 Task: Create a task  Upgrade and migrate company customer relationship management (CRM) to a cloud-based solution , assign it to team member softage.3@softage.net in the project AgileHero and update the status of the task to  On Track  , set the priority of the task to High
Action: Mouse moved to (60, 422)
Screenshot: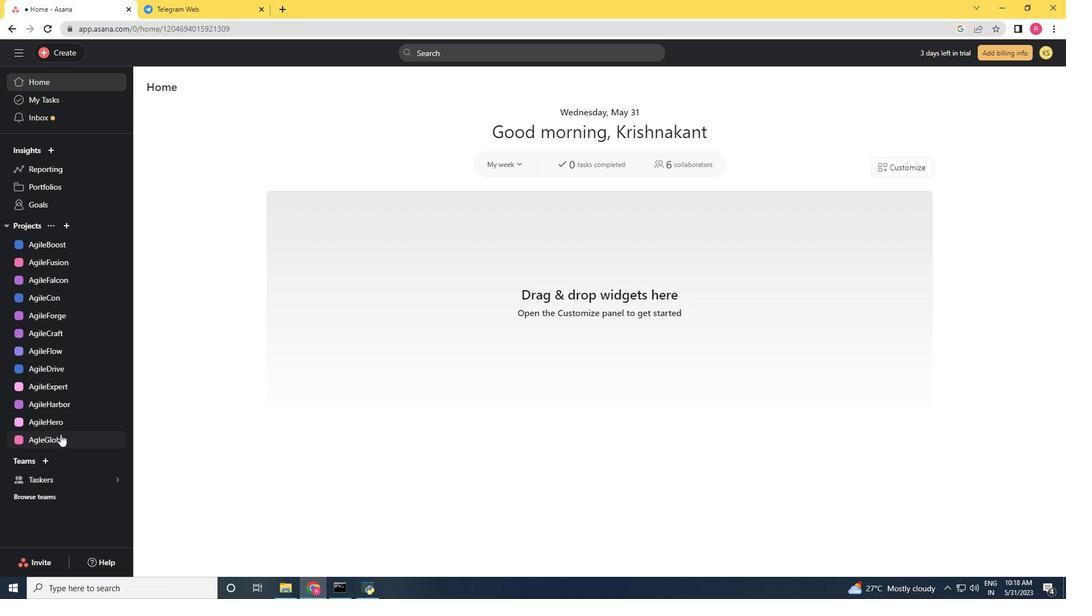 
Action: Mouse pressed left at (60, 422)
Screenshot: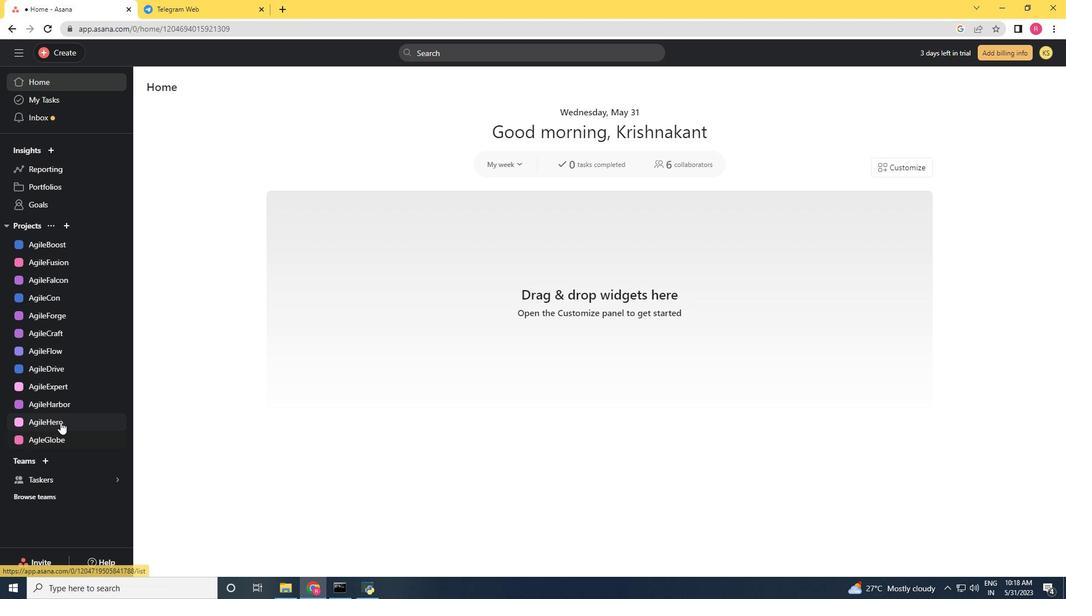 
Action: Mouse moved to (63, 47)
Screenshot: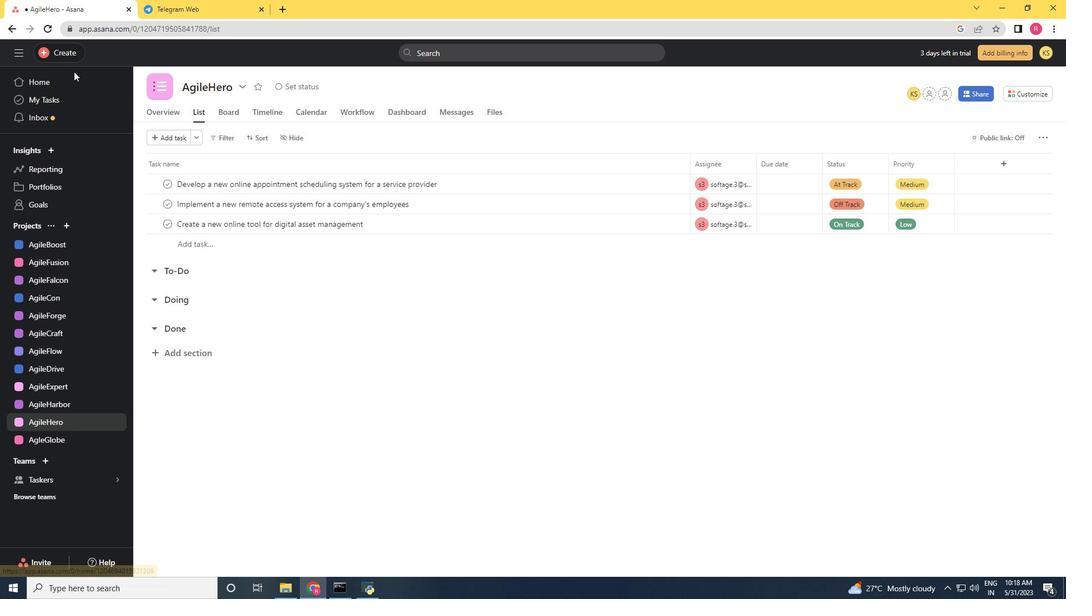 
Action: Mouse pressed left at (63, 47)
Screenshot: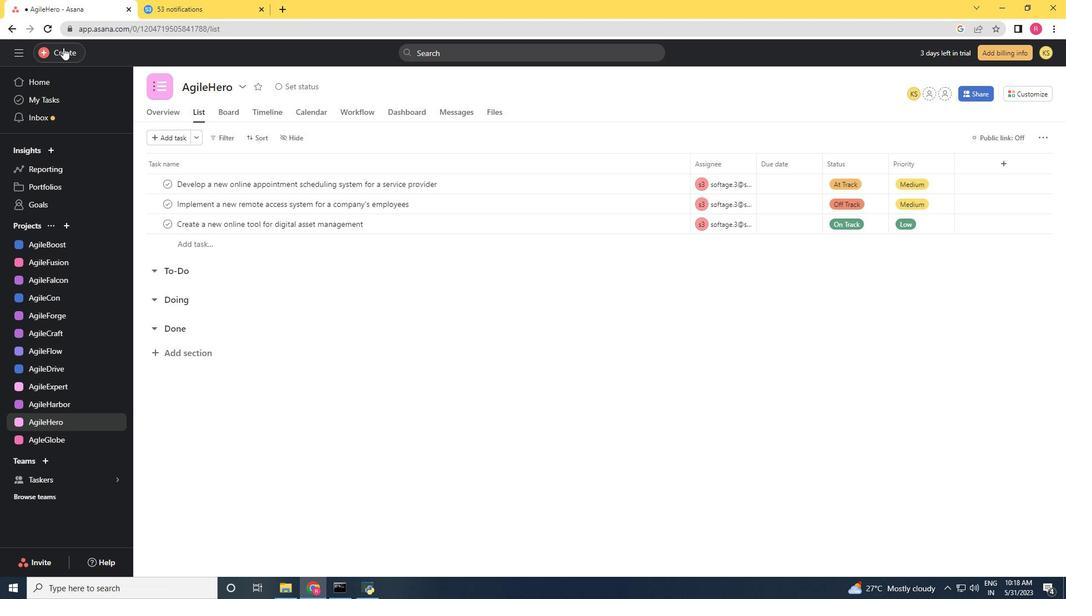 
Action: Mouse moved to (119, 53)
Screenshot: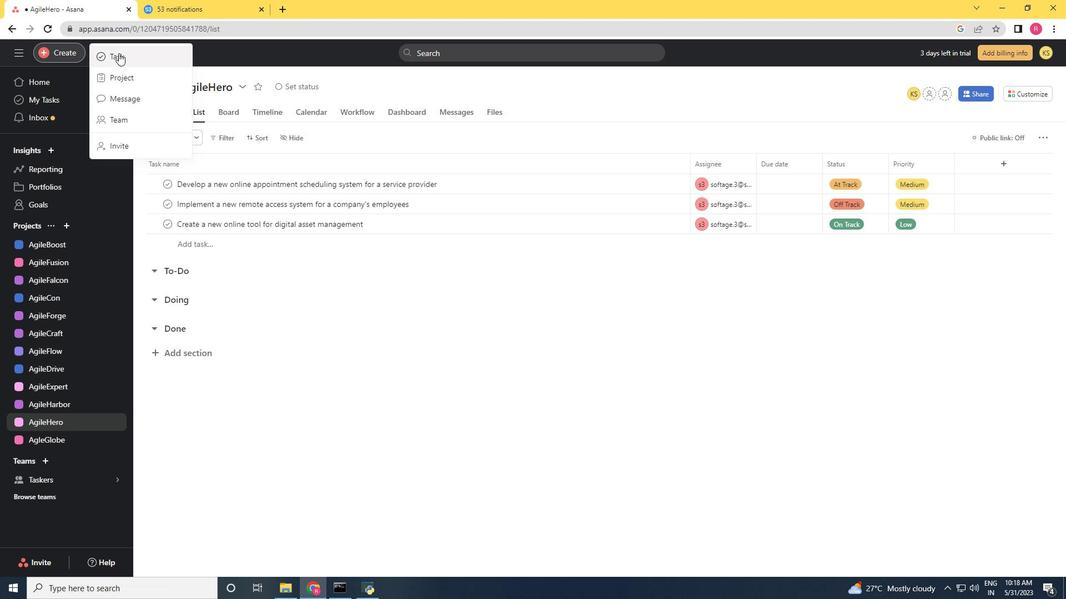 
Action: Mouse pressed left at (119, 53)
Screenshot: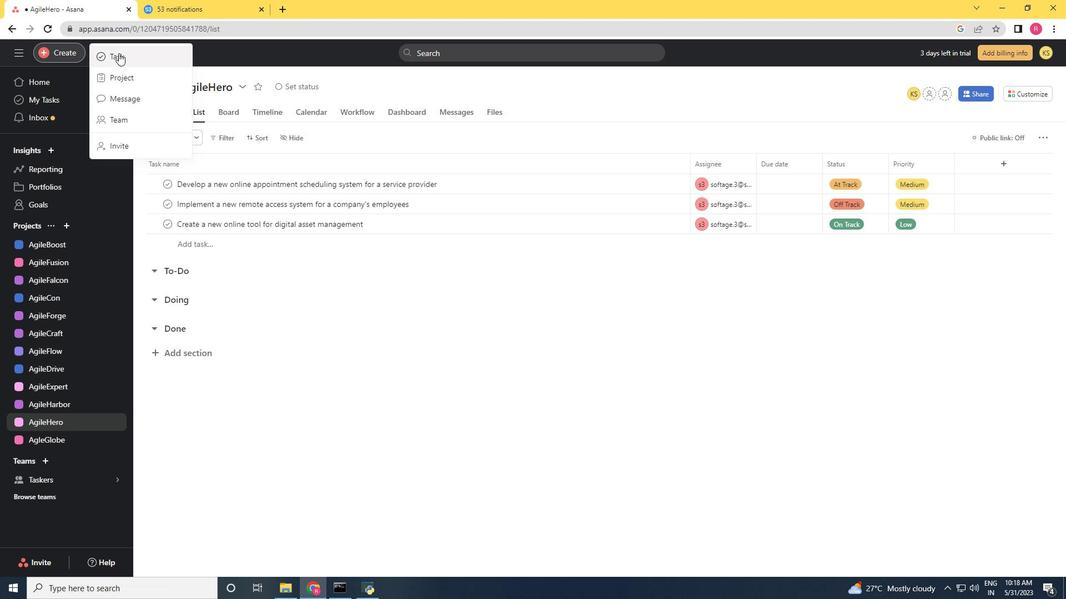 
Action: Key pressed <Key.shift>Upgrade<Key.space>and<Key.space>migrate<Key.space>cp<Key.backspace>ompany<Key.space>customer<Key.space>relantio<Key.backspace><Key.backspace><Key.backspace><Key.backspace>tionsho<Key.backspace>i<Key.space>management<Key.space><Key.shift_r>(CRM<Key.shift_r>)<Key.space>to<Key.space>a<Key.space>cloud-based<Key.space>soltion<Key.left><Key.left><Key.left><Key.left>u<Key.right><Key.right><Key.right><Key.right><Key.right><Key.right><Key.right>
Screenshot: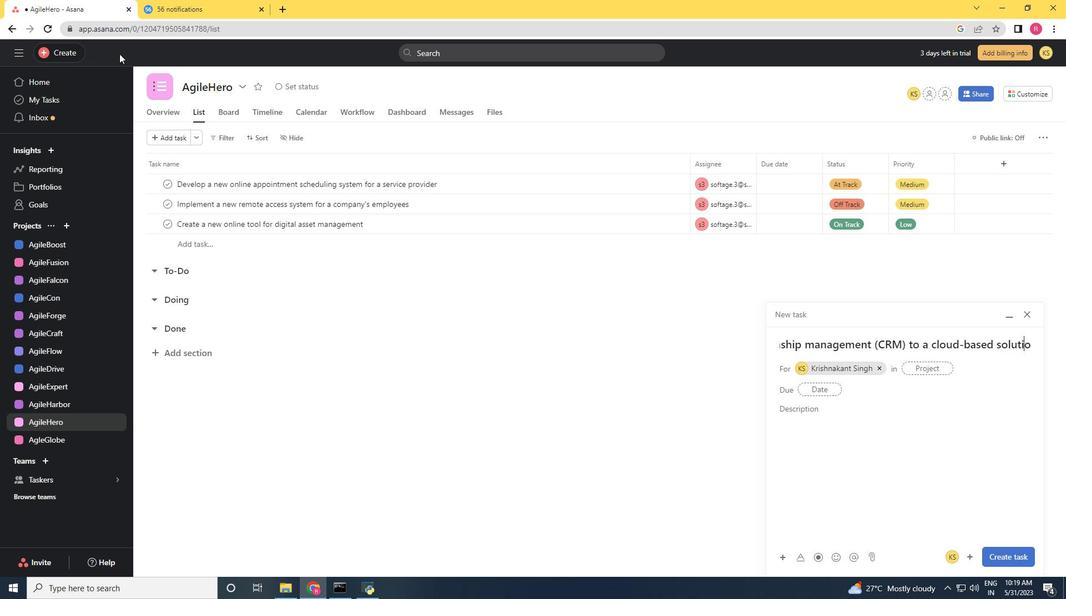
Action: Mouse scrolled (119, 54) with delta (0, 0)
Screenshot: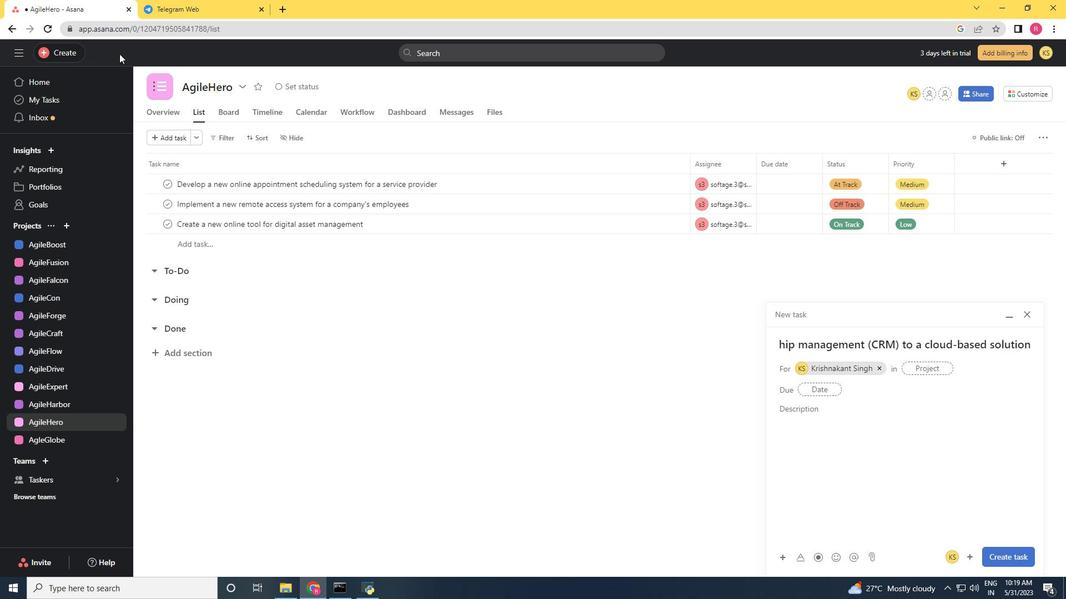 
Action: Mouse moved to (876, 366)
Screenshot: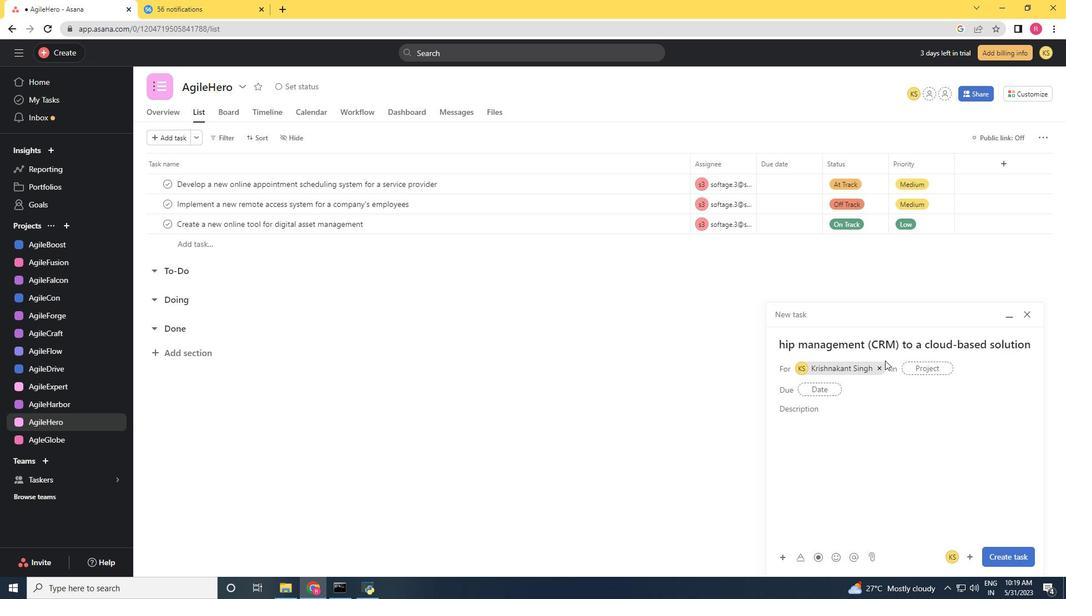 
Action: Mouse pressed left at (876, 366)
Screenshot: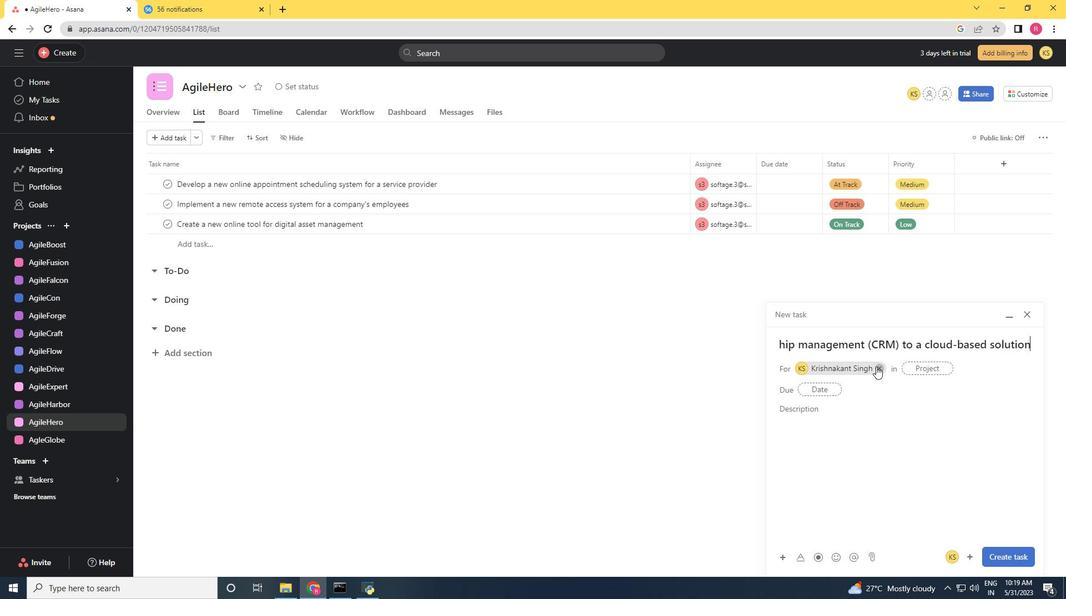 
Action: Mouse moved to (818, 367)
Screenshot: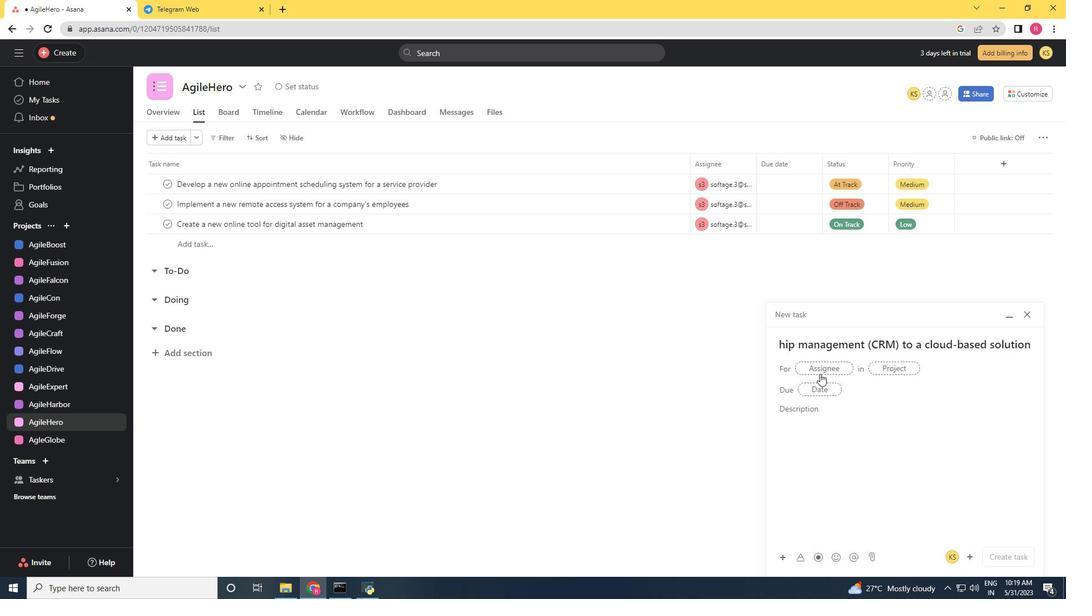 
Action: Mouse pressed left at (818, 367)
Screenshot: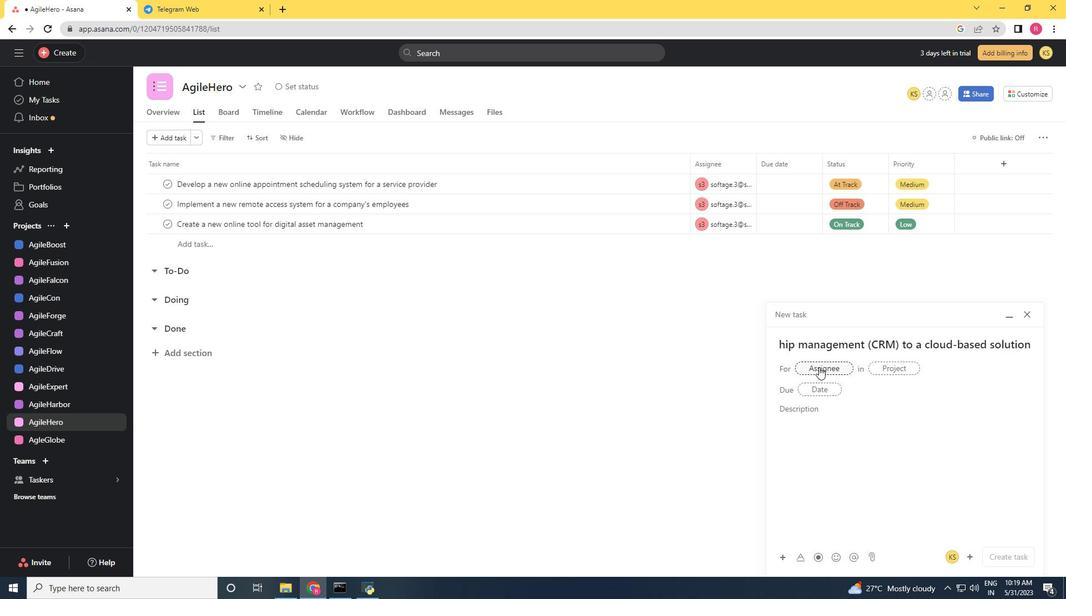 
Action: Key pressed softage.3<Key.shift>@softage.net
Screenshot: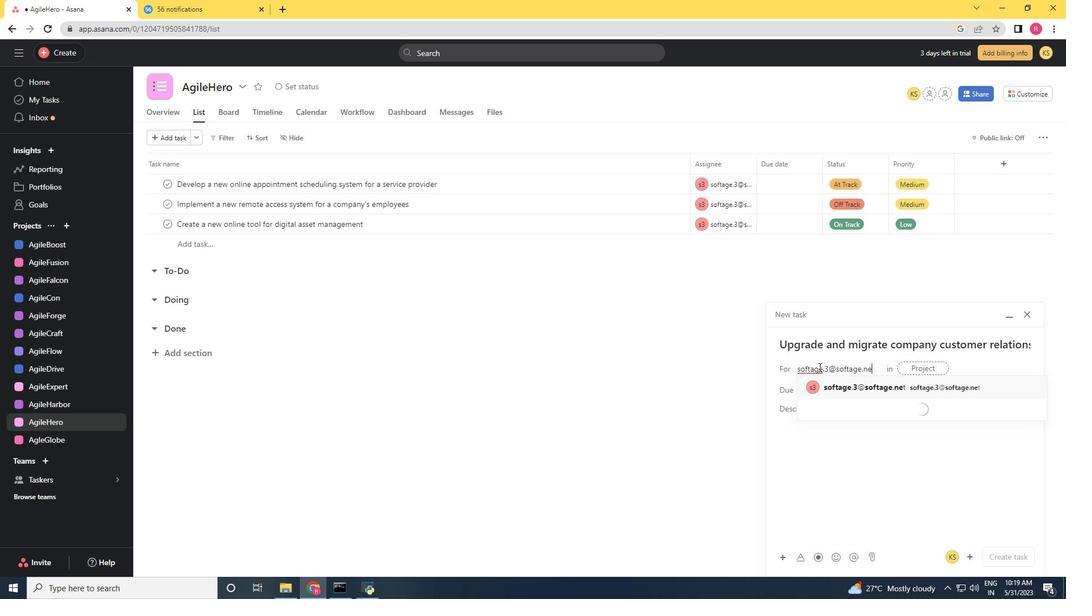 
Action: Mouse moved to (835, 381)
Screenshot: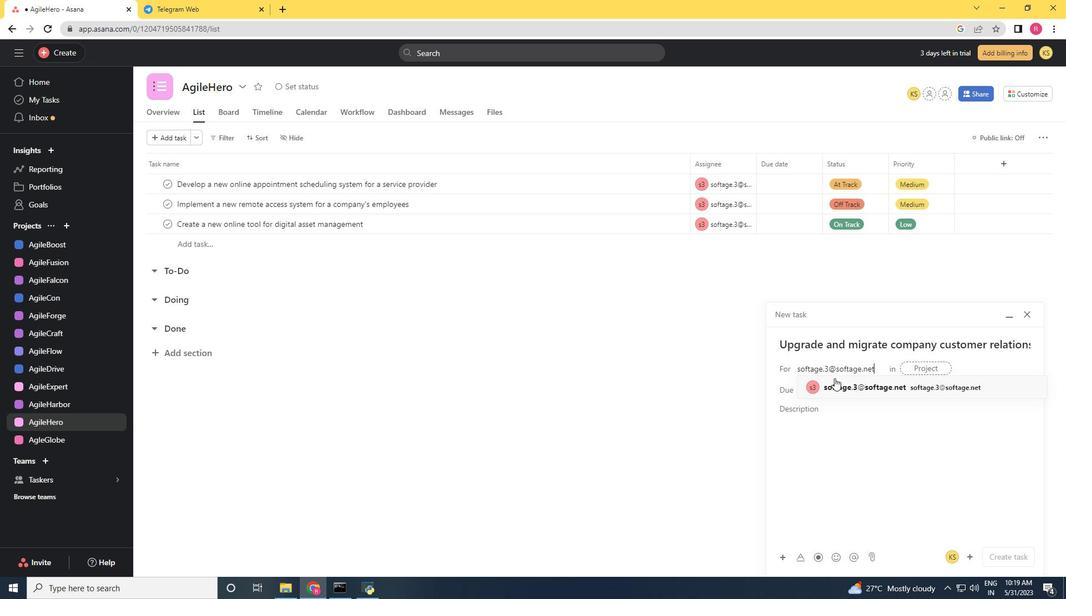 
Action: Mouse pressed left at (835, 381)
Screenshot: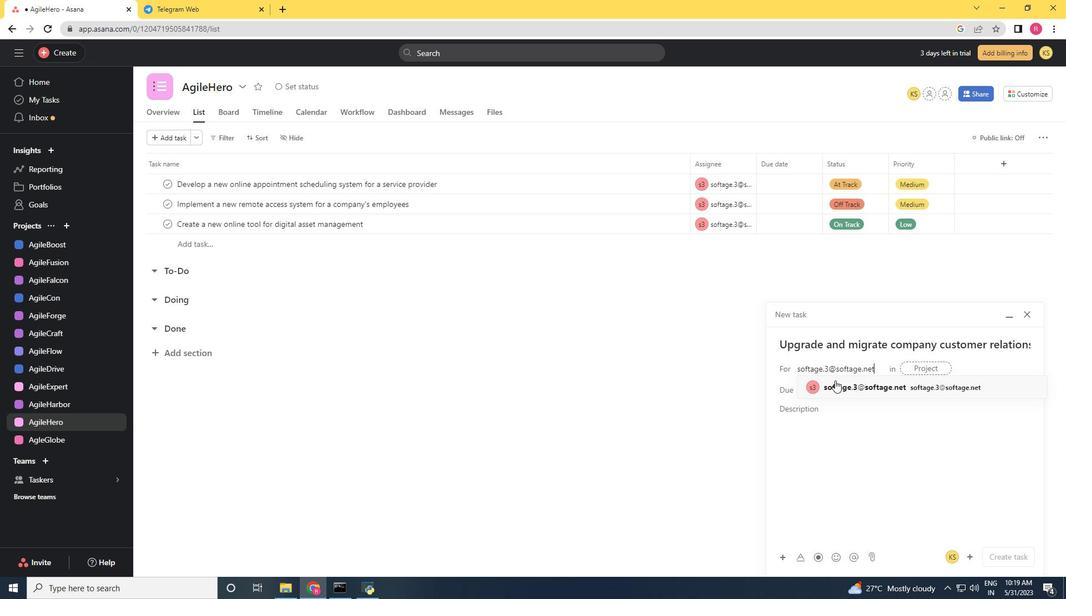 
Action: Mouse moved to (737, 393)
Screenshot: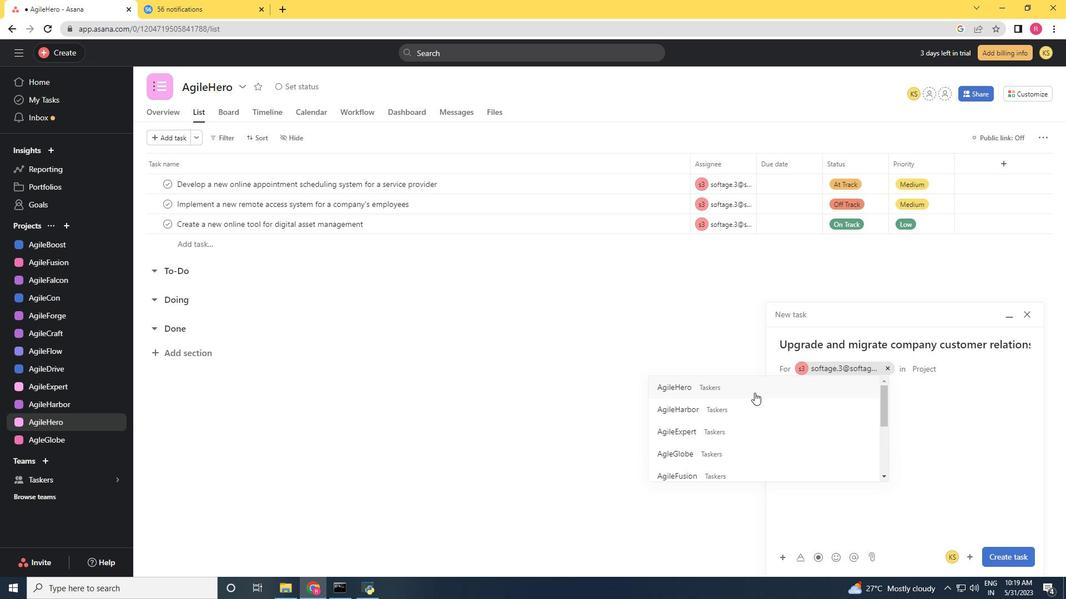 
Action: Mouse pressed left at (737, 393)
Screenshot: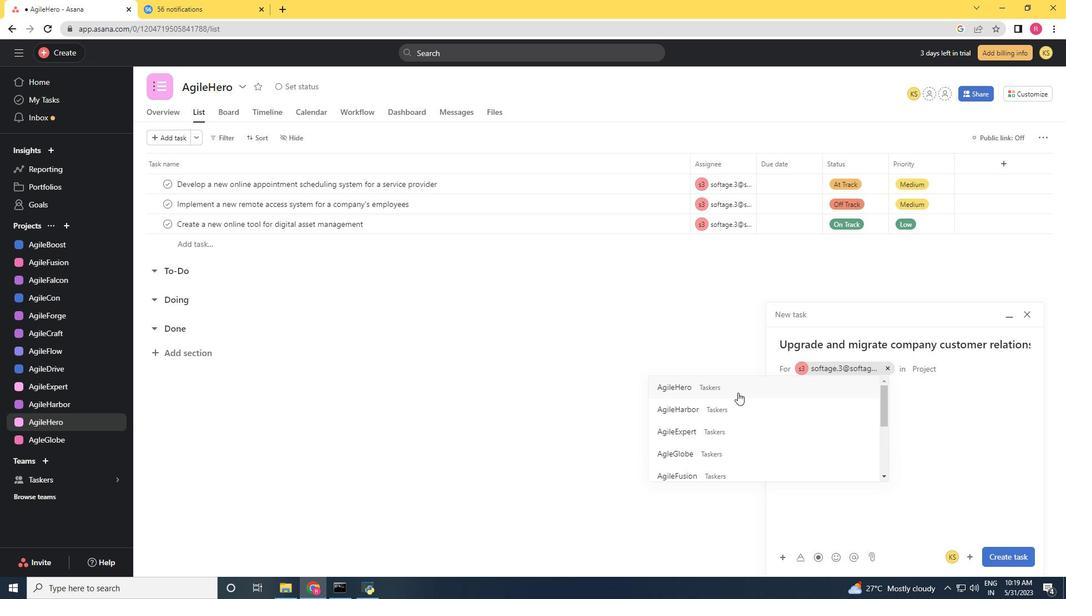
Action: Mouse moved to (833, 412)
Screenshot: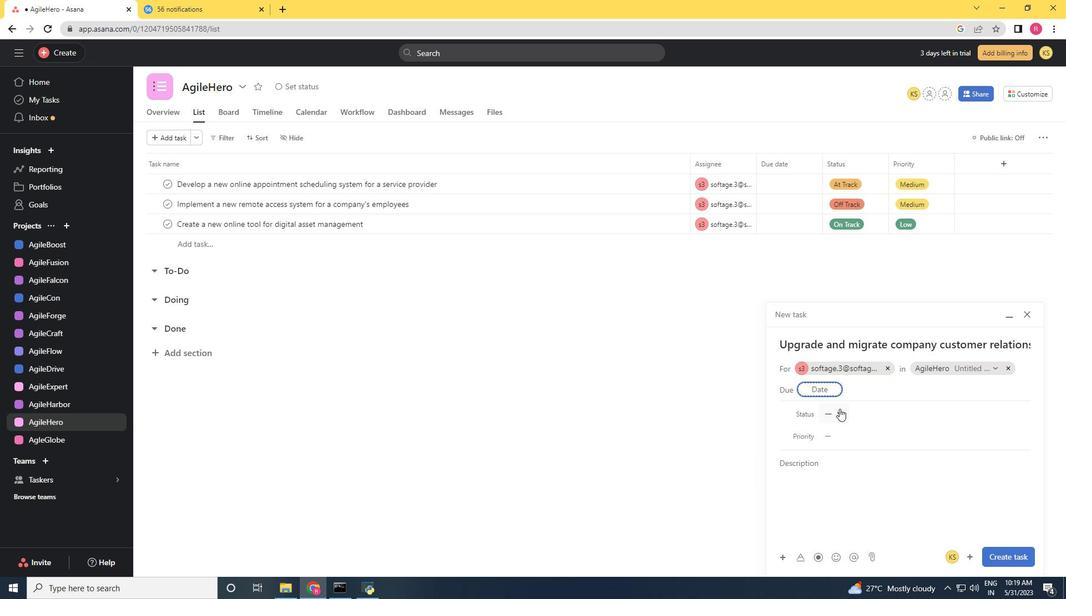 
Action: Mouse pressed left at (833, 412)
Screenshot: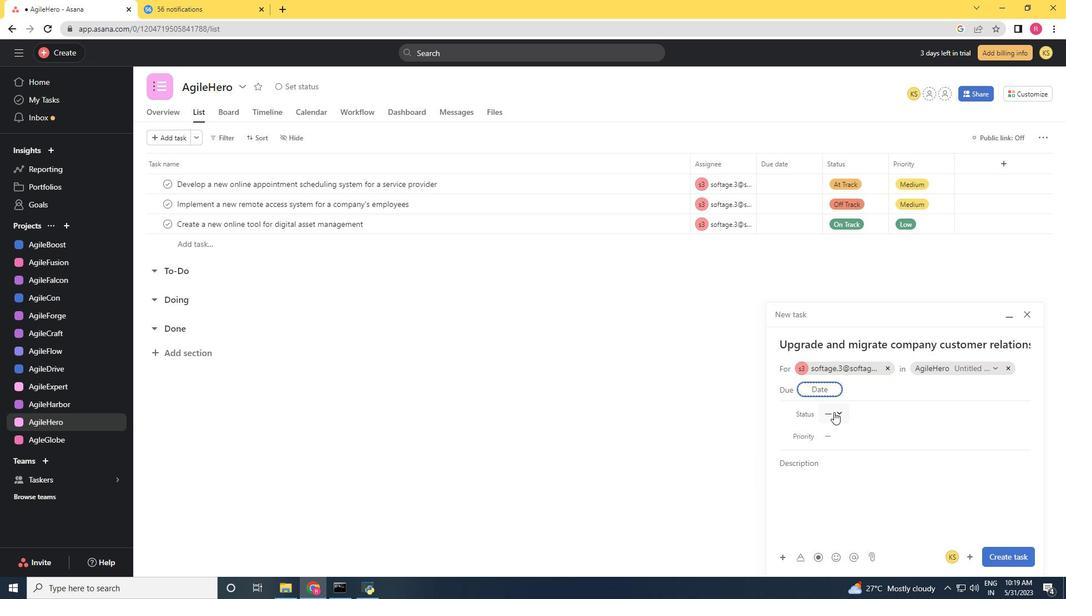 
Action: Mouse moved to (843, 454)
Screenshot: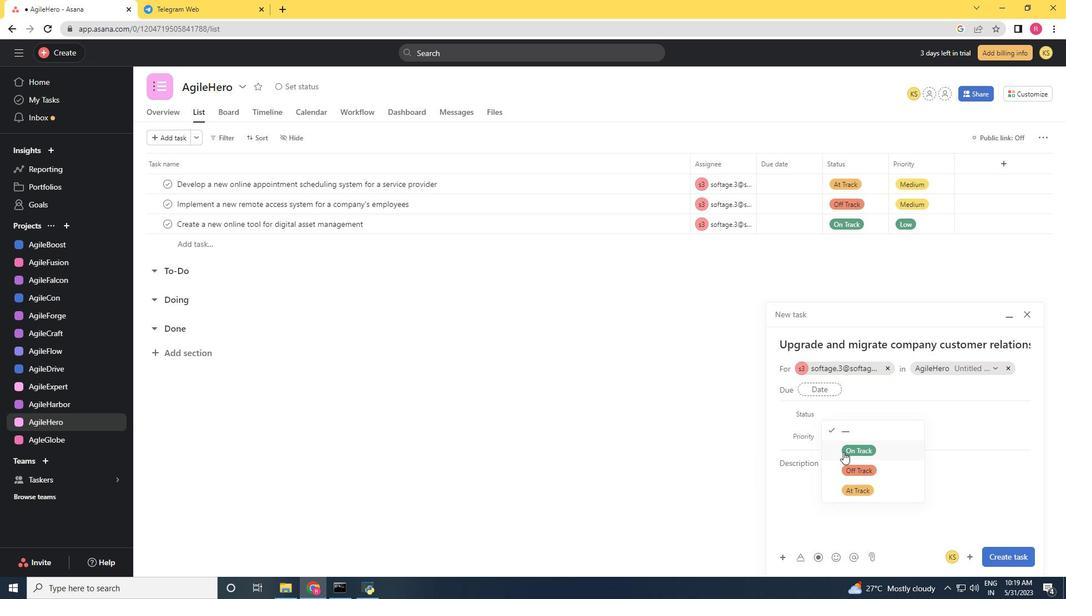 
Action: Mouse pressed left at (843, 454)
Screenshot: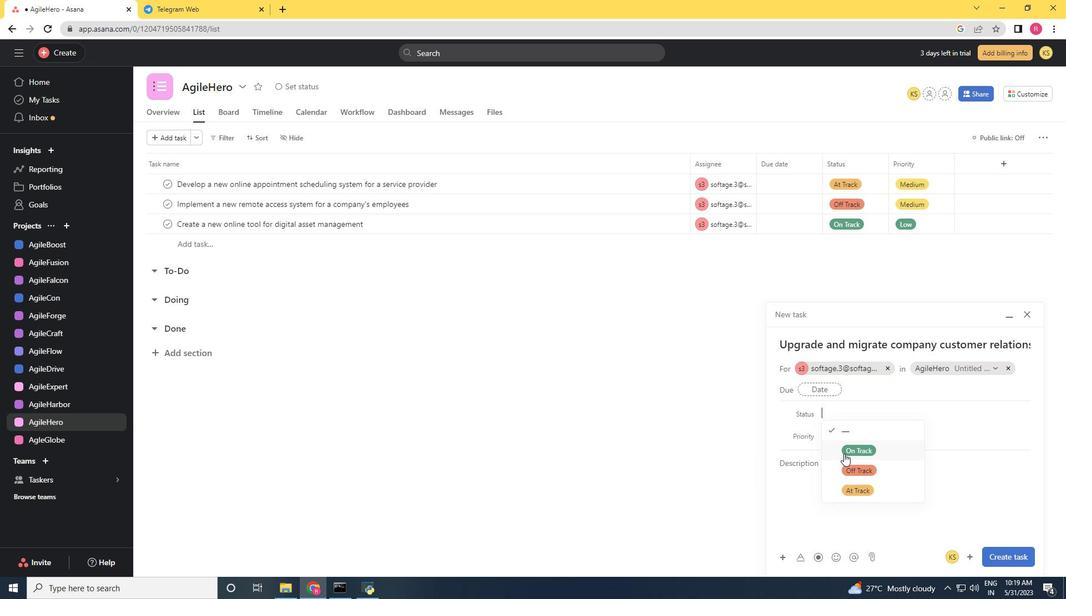 
Action: Mouse moved to (833, 434)
Screenshot: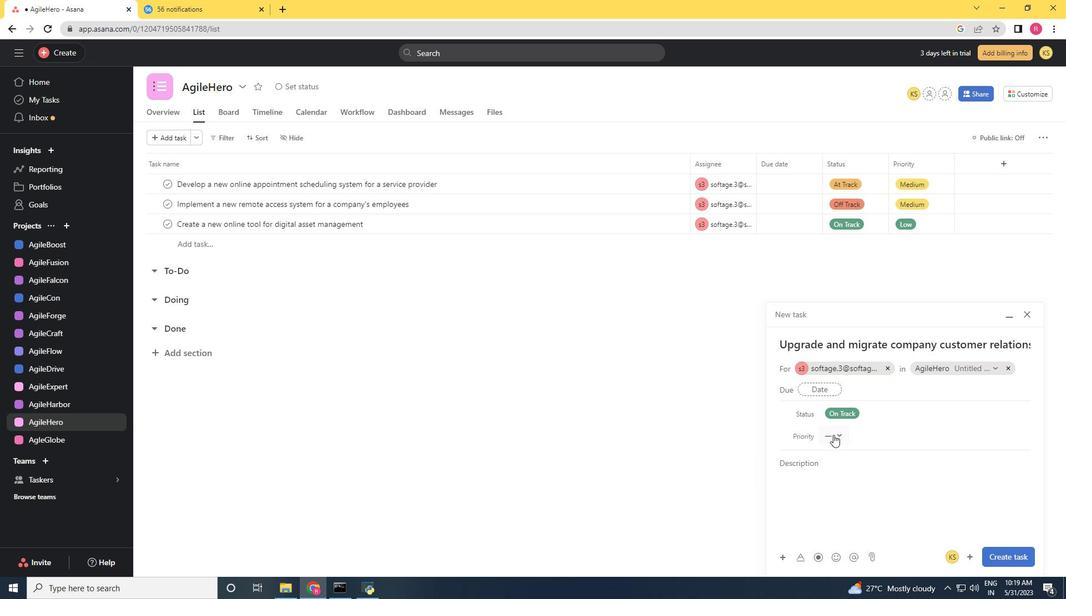 
Action: Mouse pressed left at (833, 434)
Screenshot: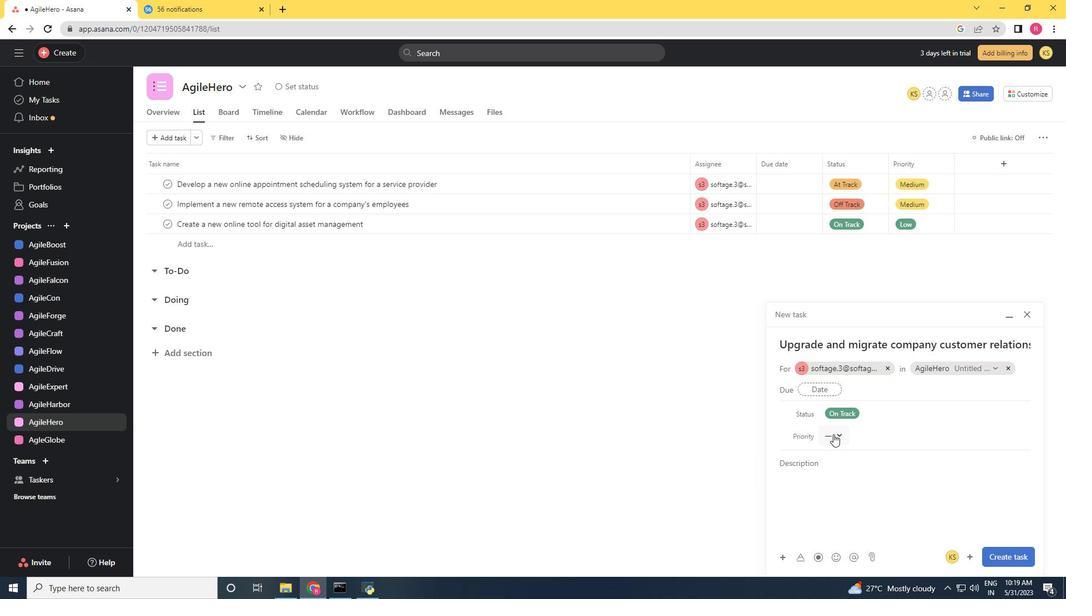 
Action: Mouse moved to (868, 466)
Screenshot: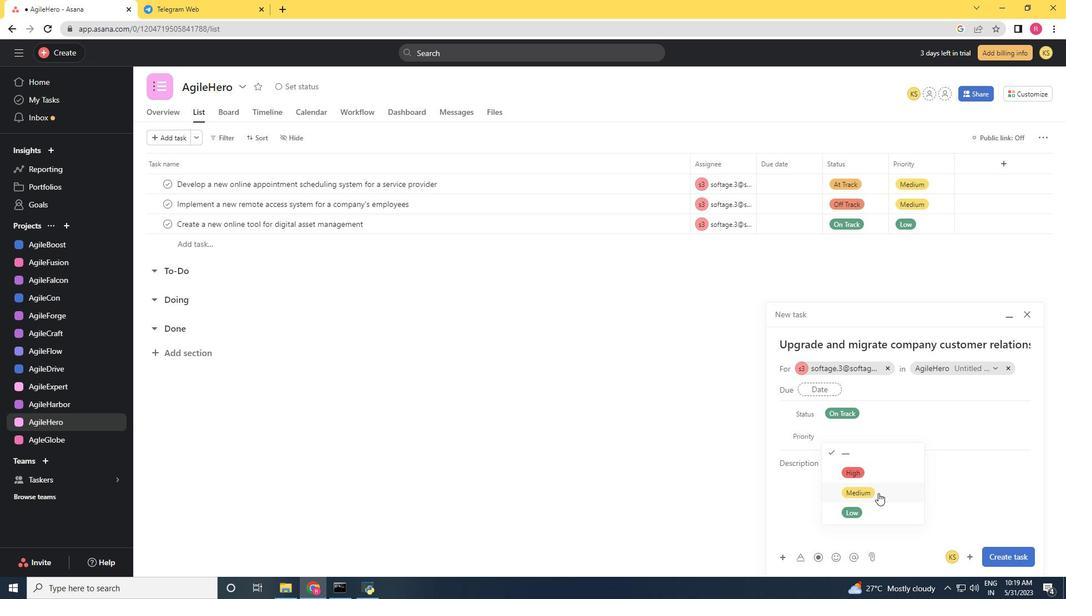 
Action: Mouse pressed left at (868, 466)
Screenshot: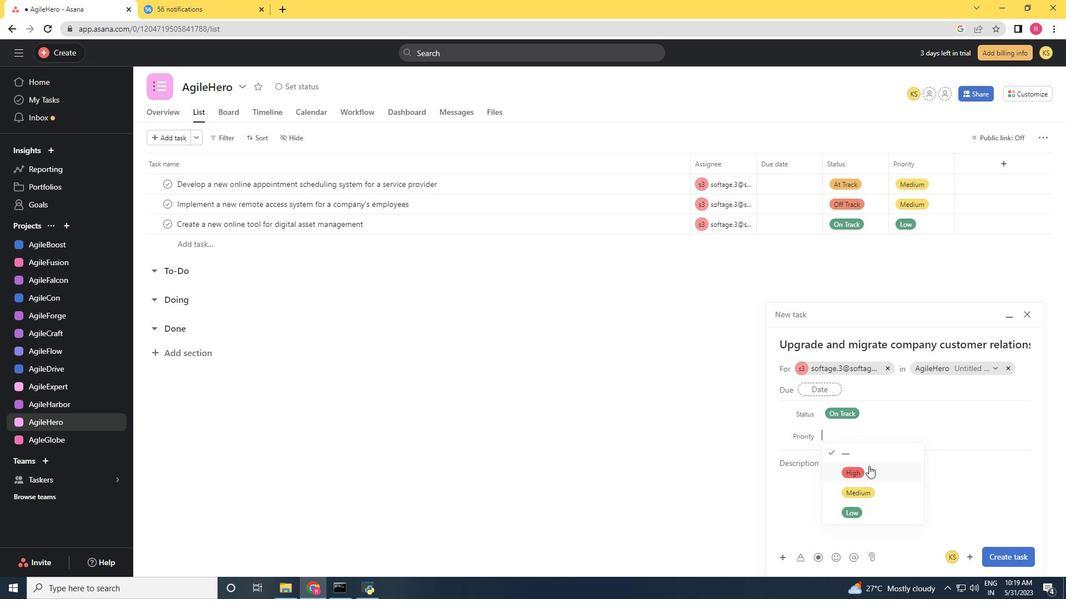 
Action: Mouse moved to (1012, 551)
Screenshot: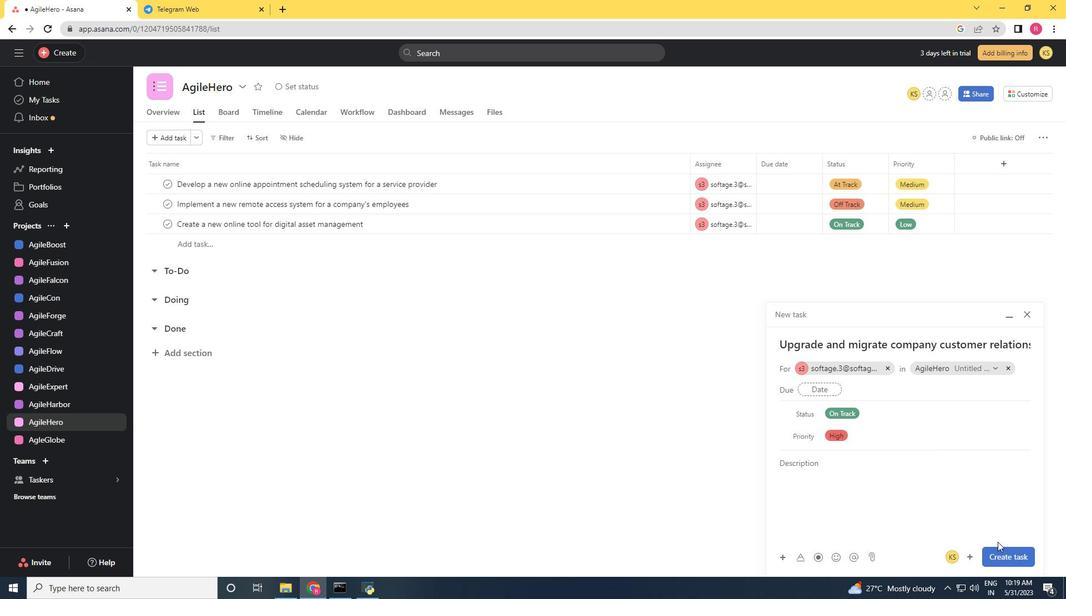 
Action: Mouse pressed left at (1012, 551)
Screenshot: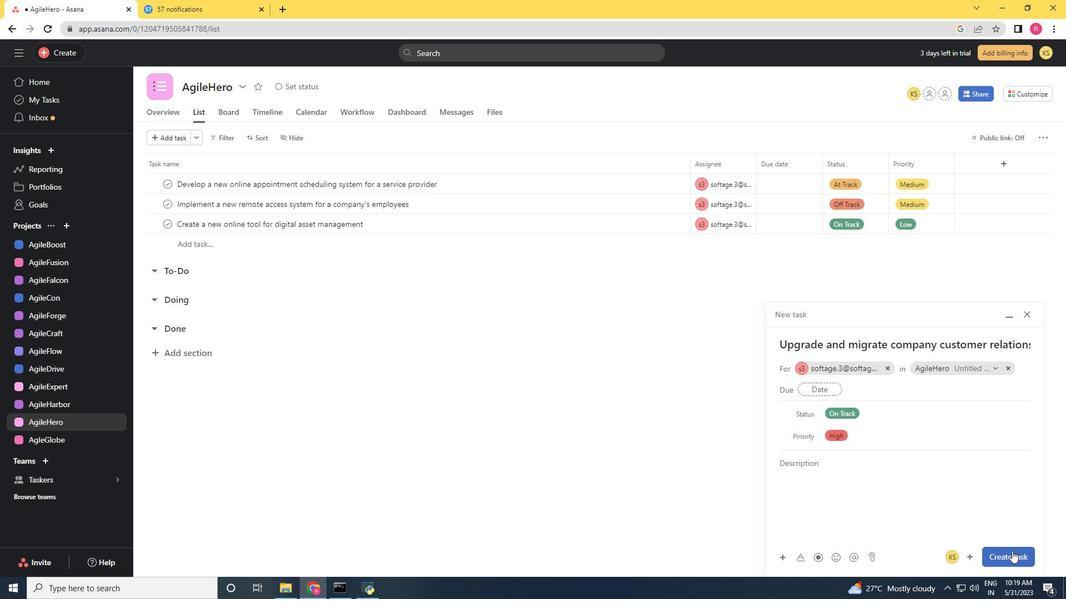 
